 Task: Create a desktop shortcut of the profile "Smith".
Action: Mouse moved to (1333, 39)
Screenshot: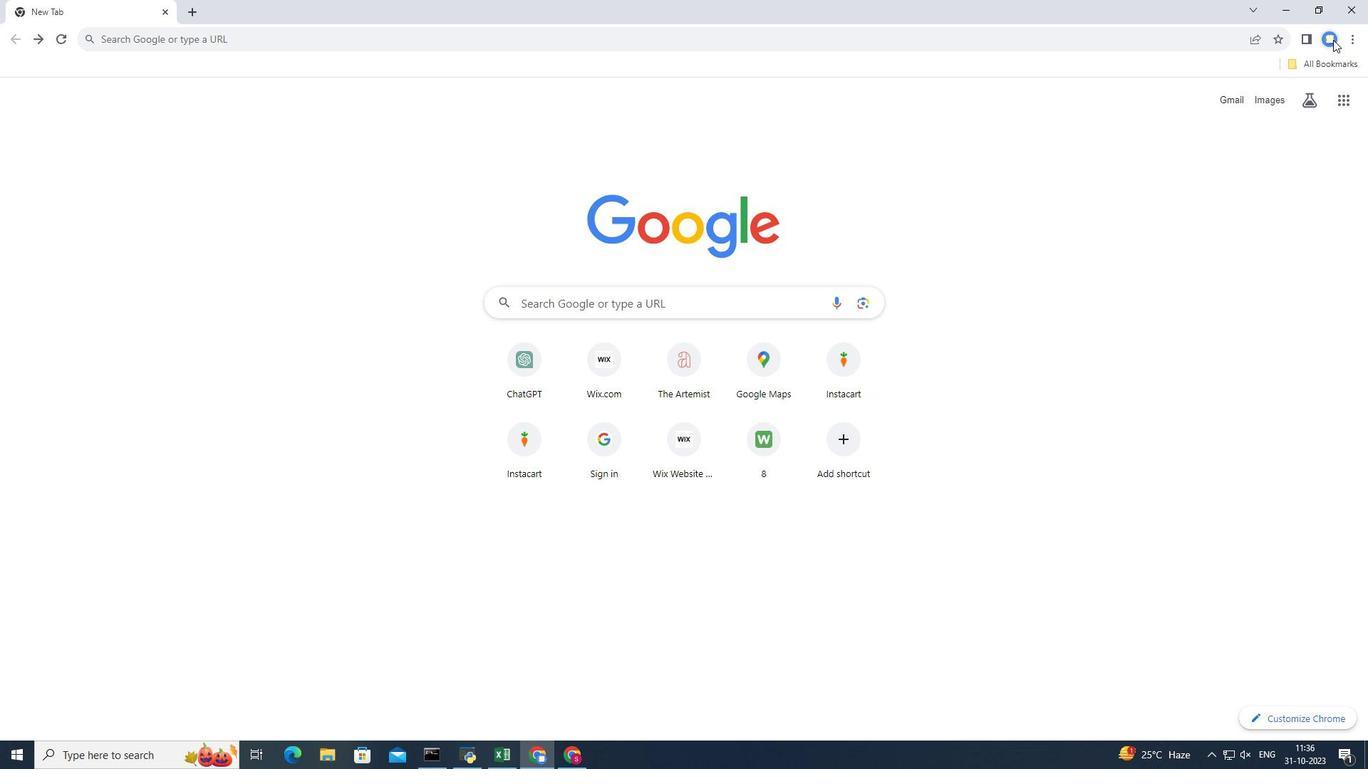 
Action: Mouse pressed left at (1333, 39)
Screenshot: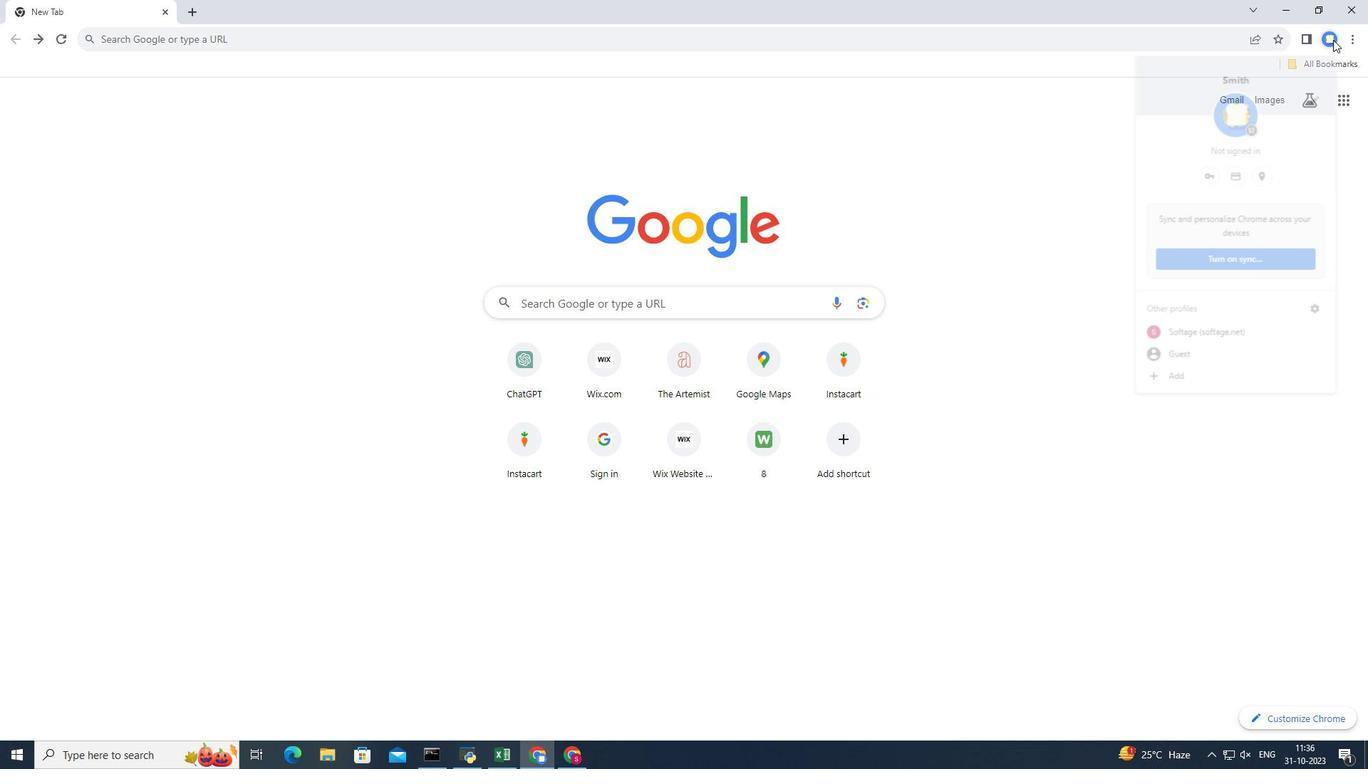 
Action: Mouse moved to (1313, 311)
Screenshot: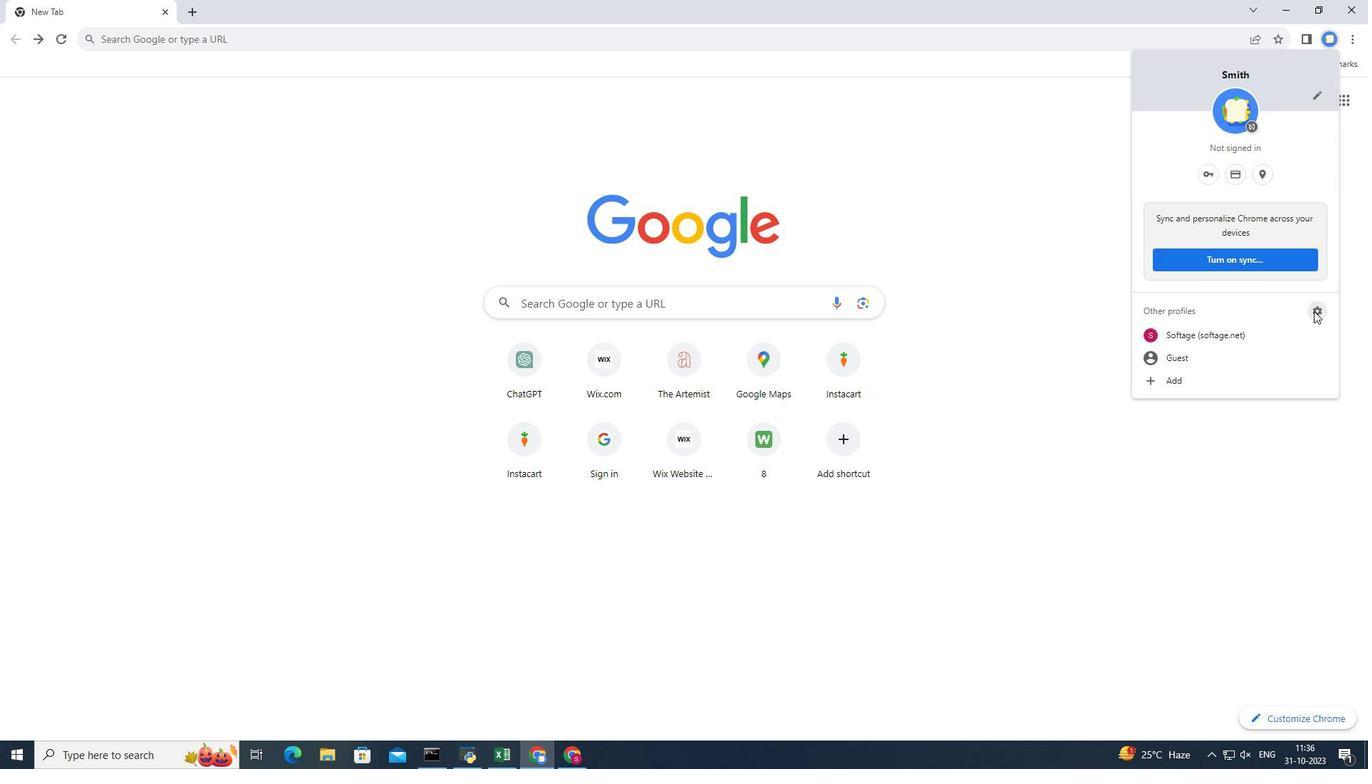 
Action: Mouse pressed left at (1313, 311)
Screenshot: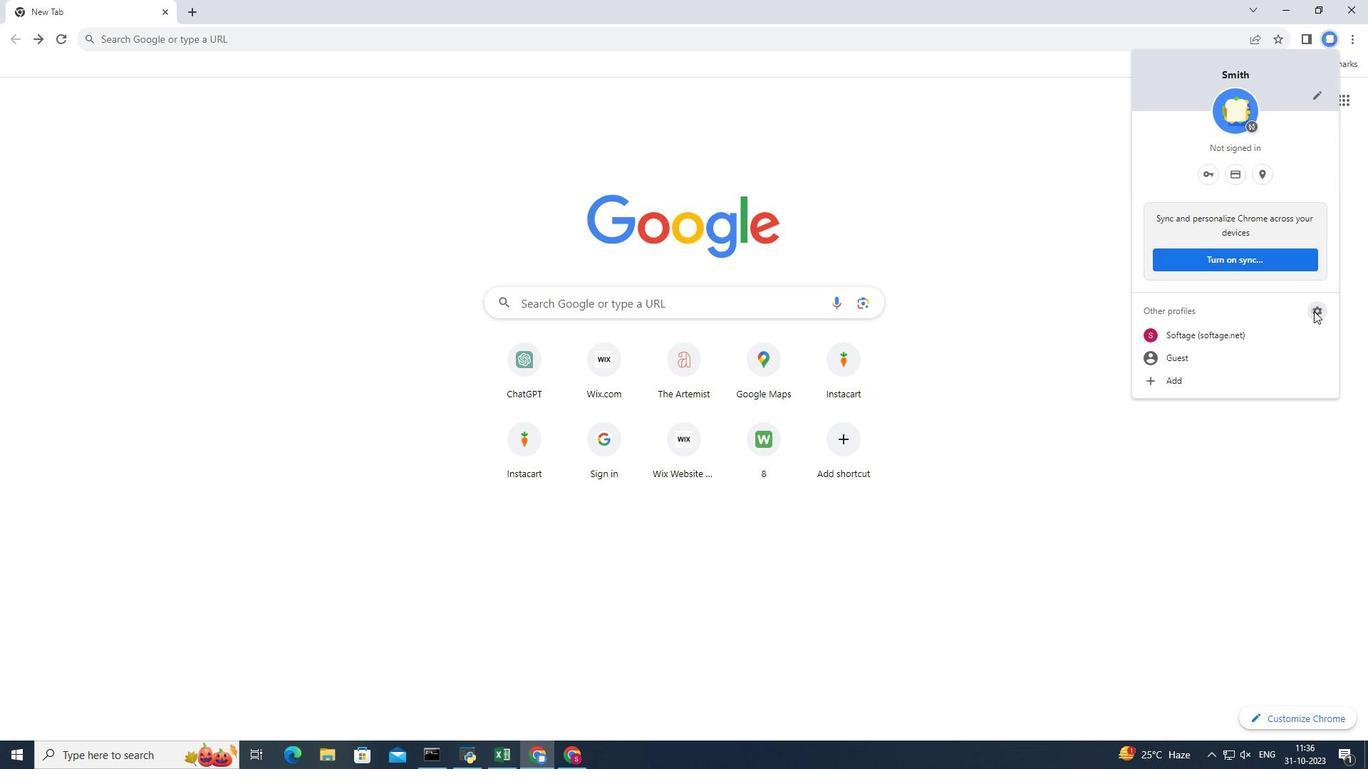 
Action: Mouse moved to (607, 377)
Screenshot: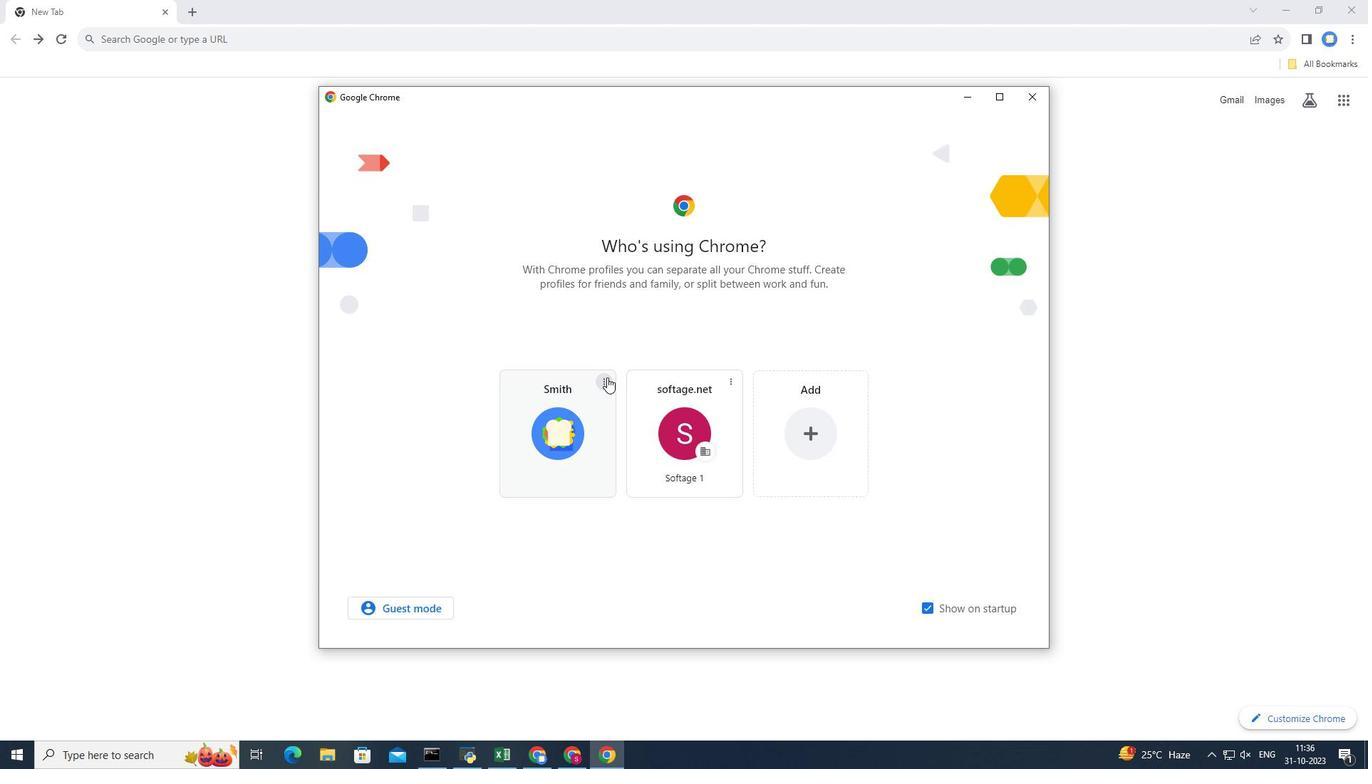 
Action: Mouse pressed left at (607, 377)
Screenshot: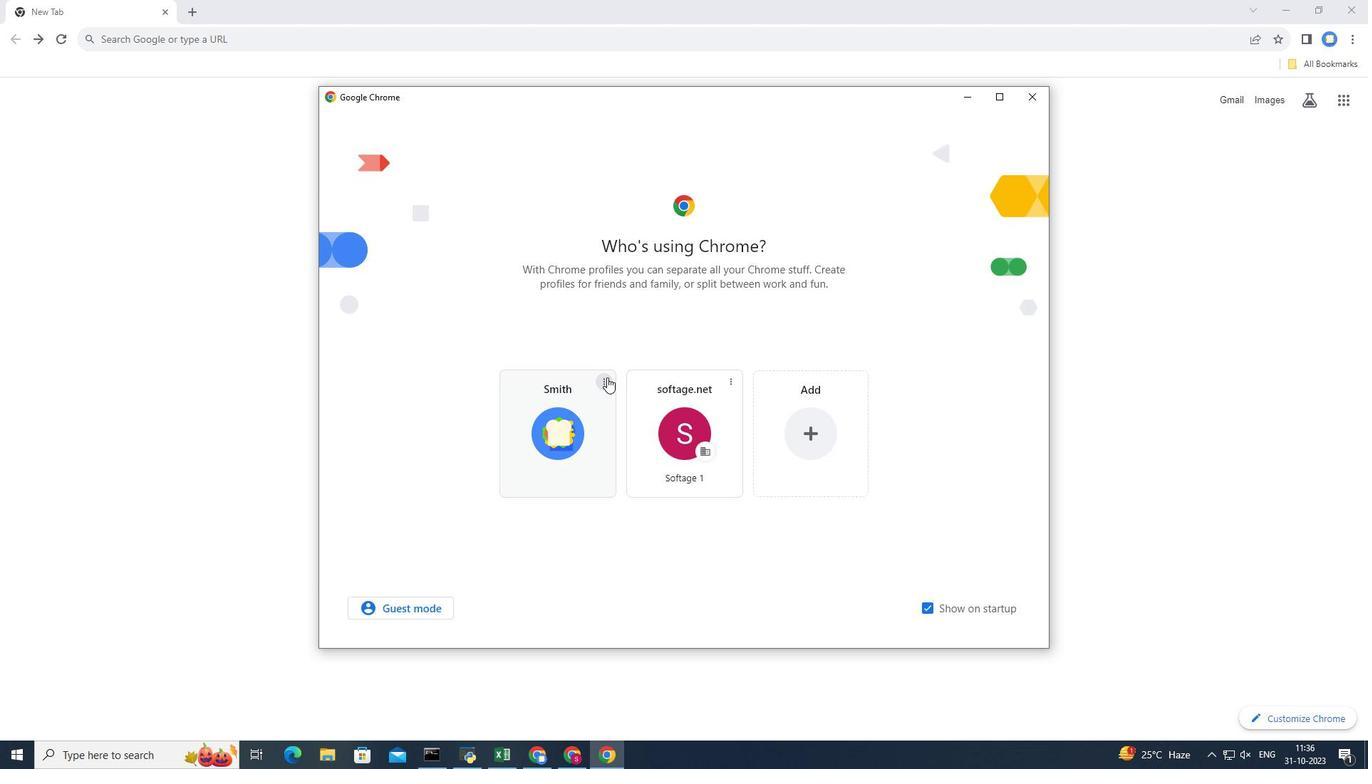 
Action: Mouse moved to (602, 388)
Screenshot: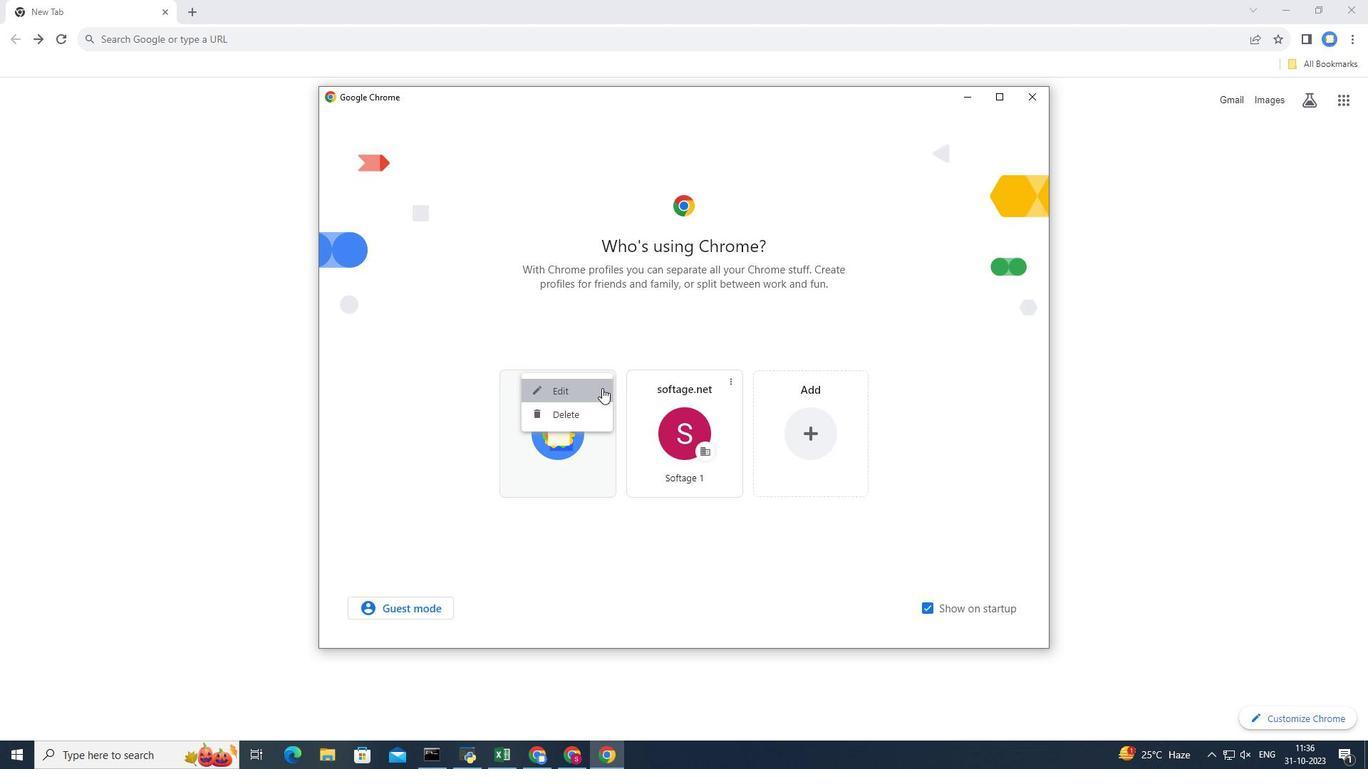 
Action: Mouse pressed left at (602, 388)
Screenshot: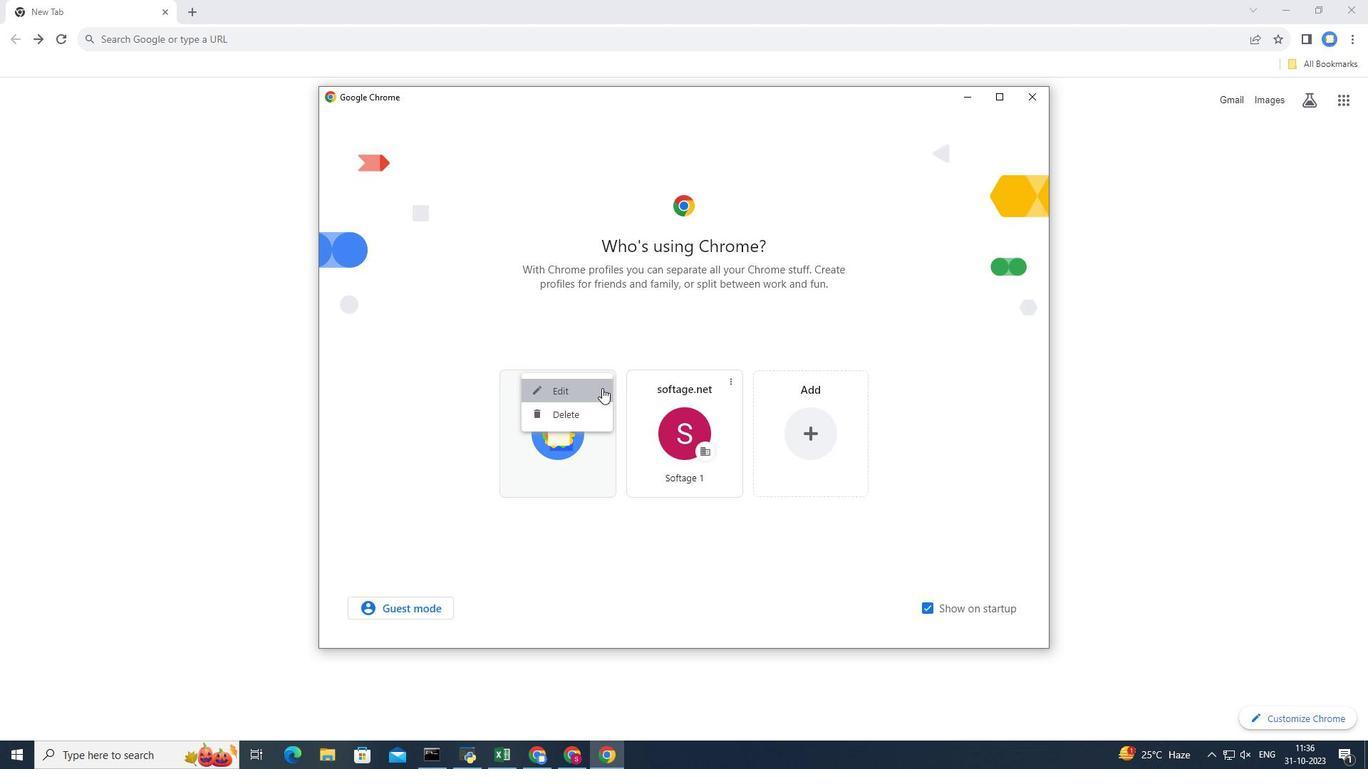 
Action: Mouse moved to (1037, 394)
Screenshot: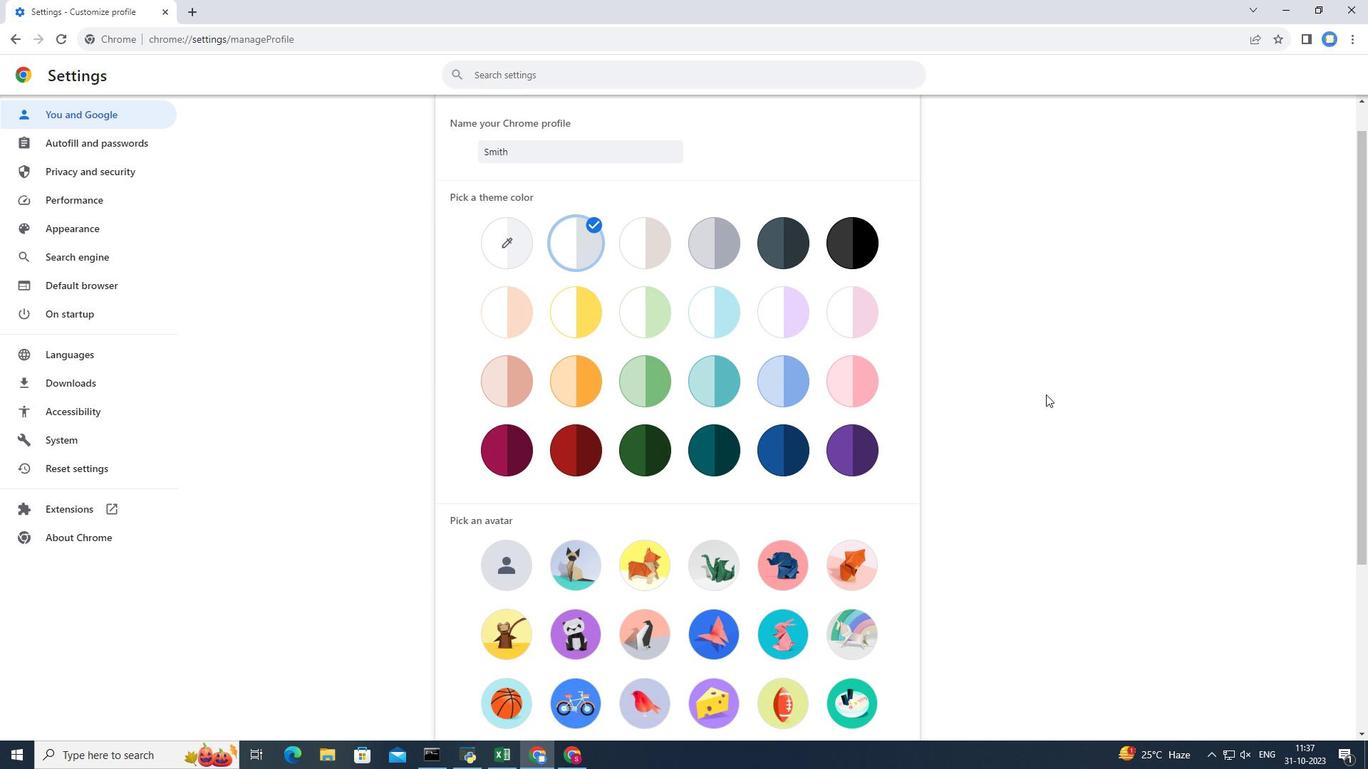 
Action: Mouse scrolled (1037, 394) with delta (0, 0)
Screenshot: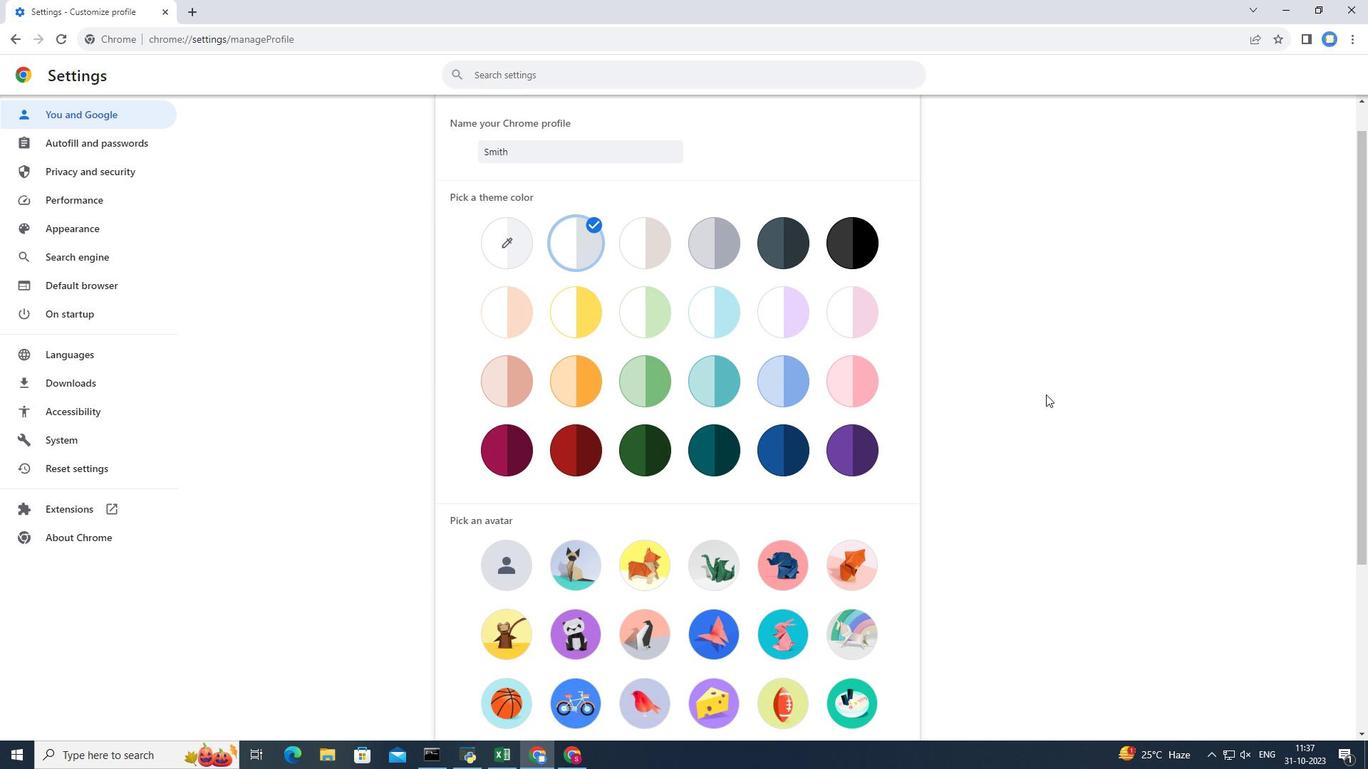 
Action: Mouse moved to (1043, 394)
Screenshot: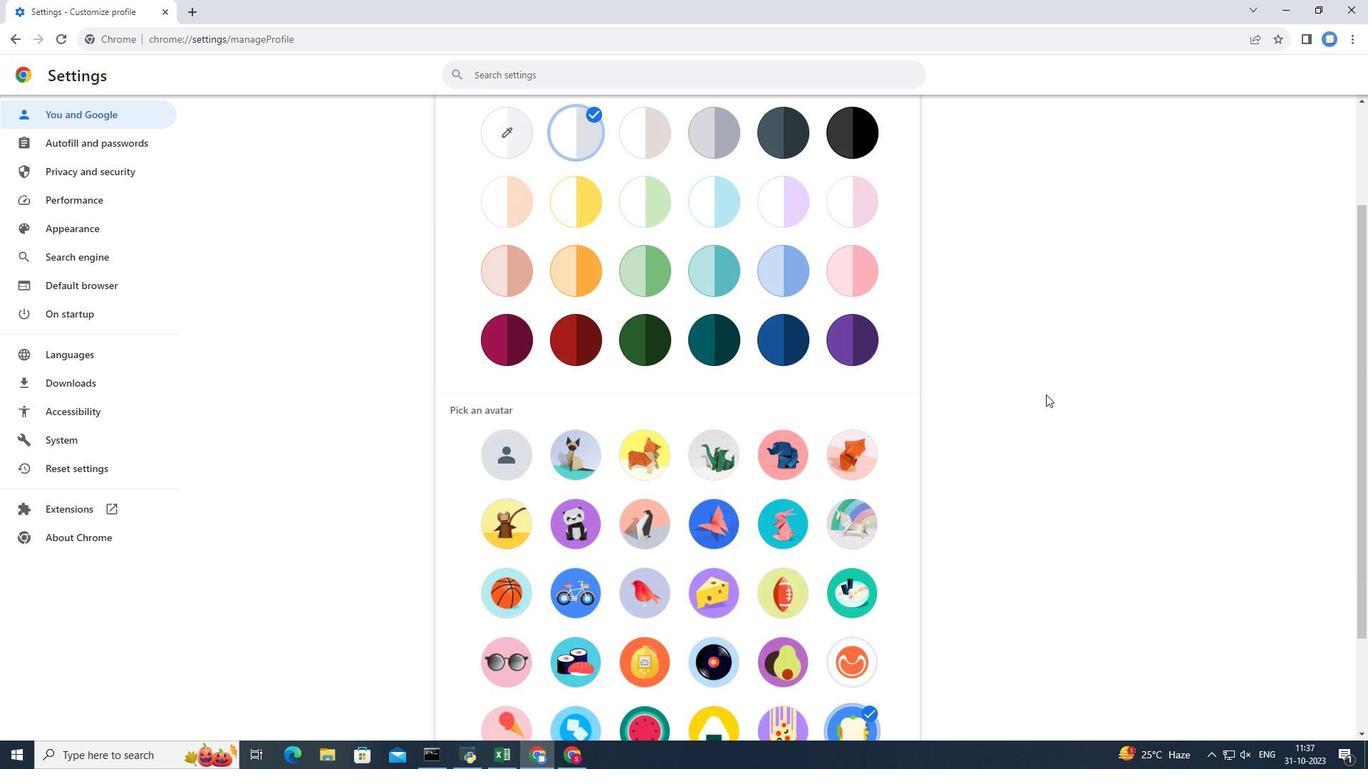 
Action: Mouse scrolled (1043, 394) with delta (0, 0)
Screenshot: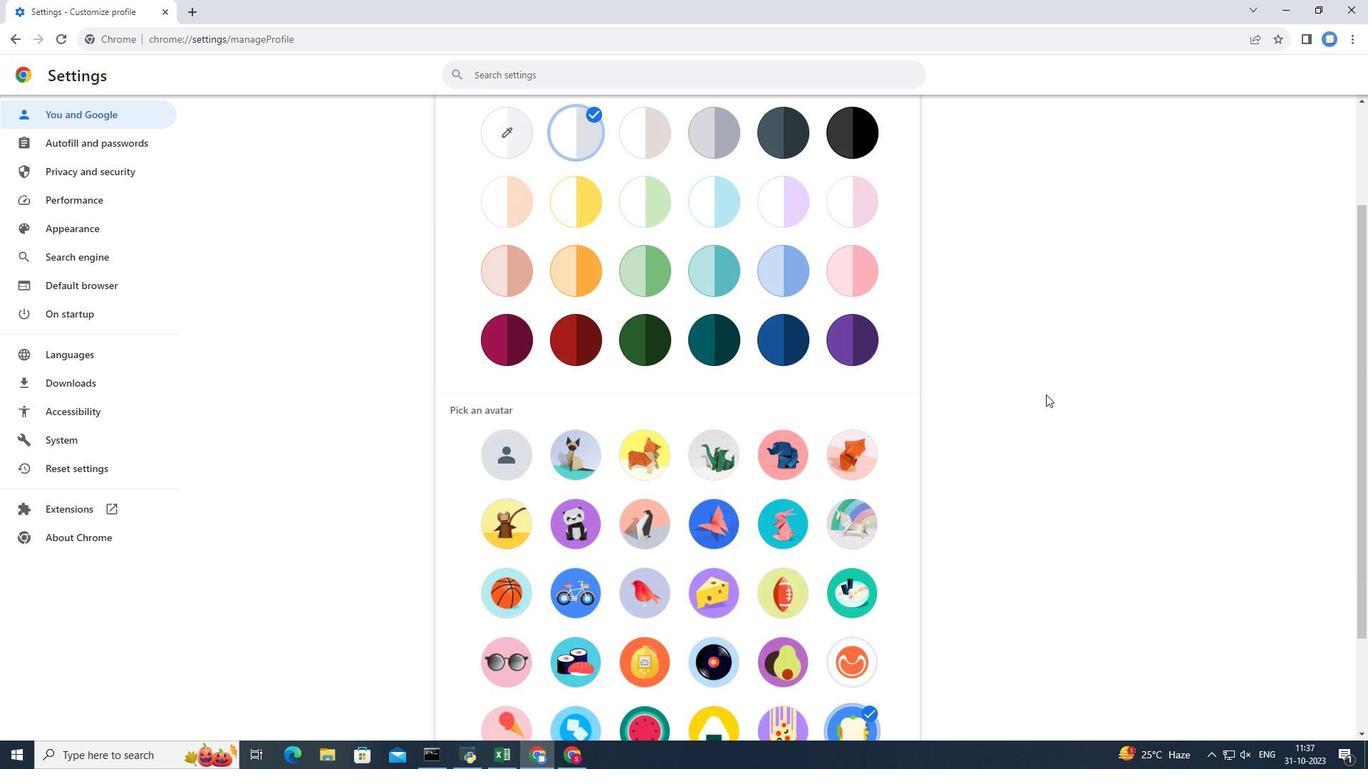 
Action: Mouse moved to (1045, 394)
Screenshot: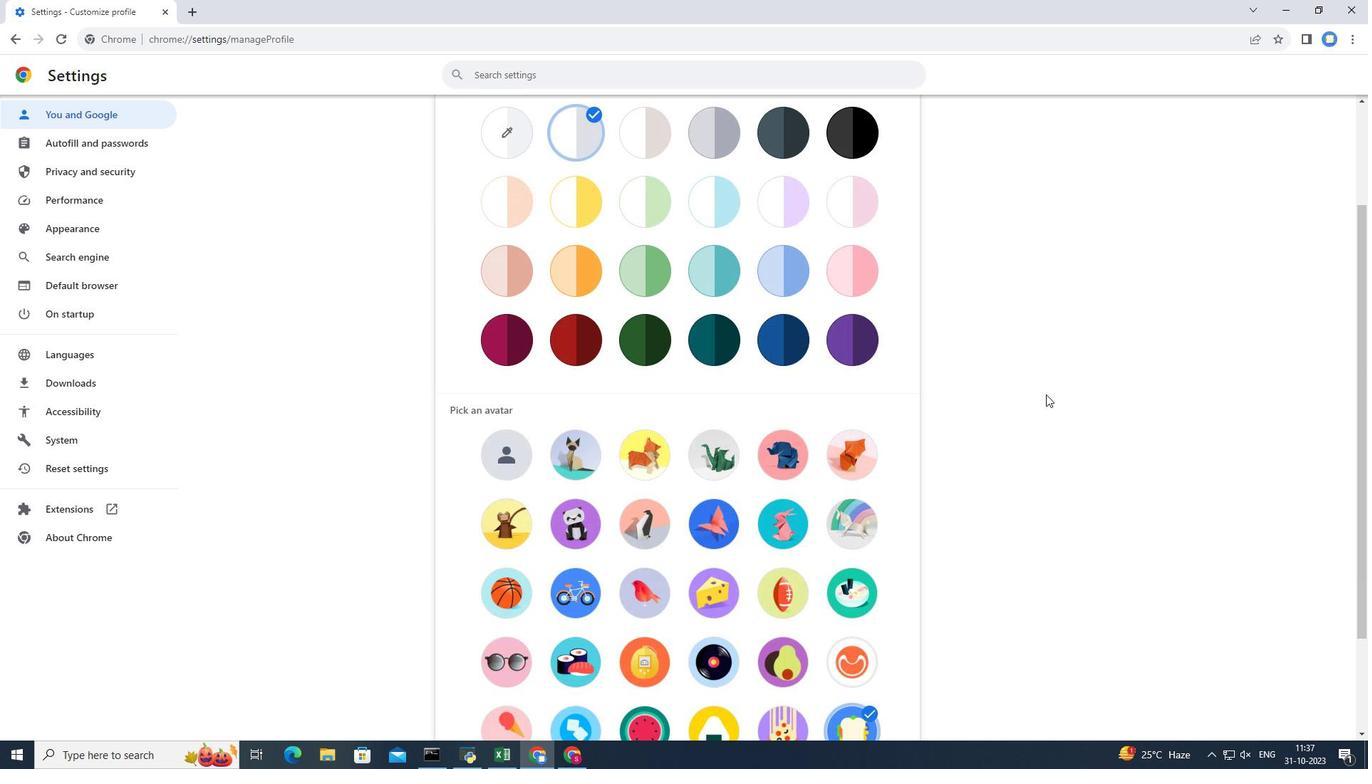 
Action: Mouse scrolled (1045, 394) with delta (0, 0)
Screenshot: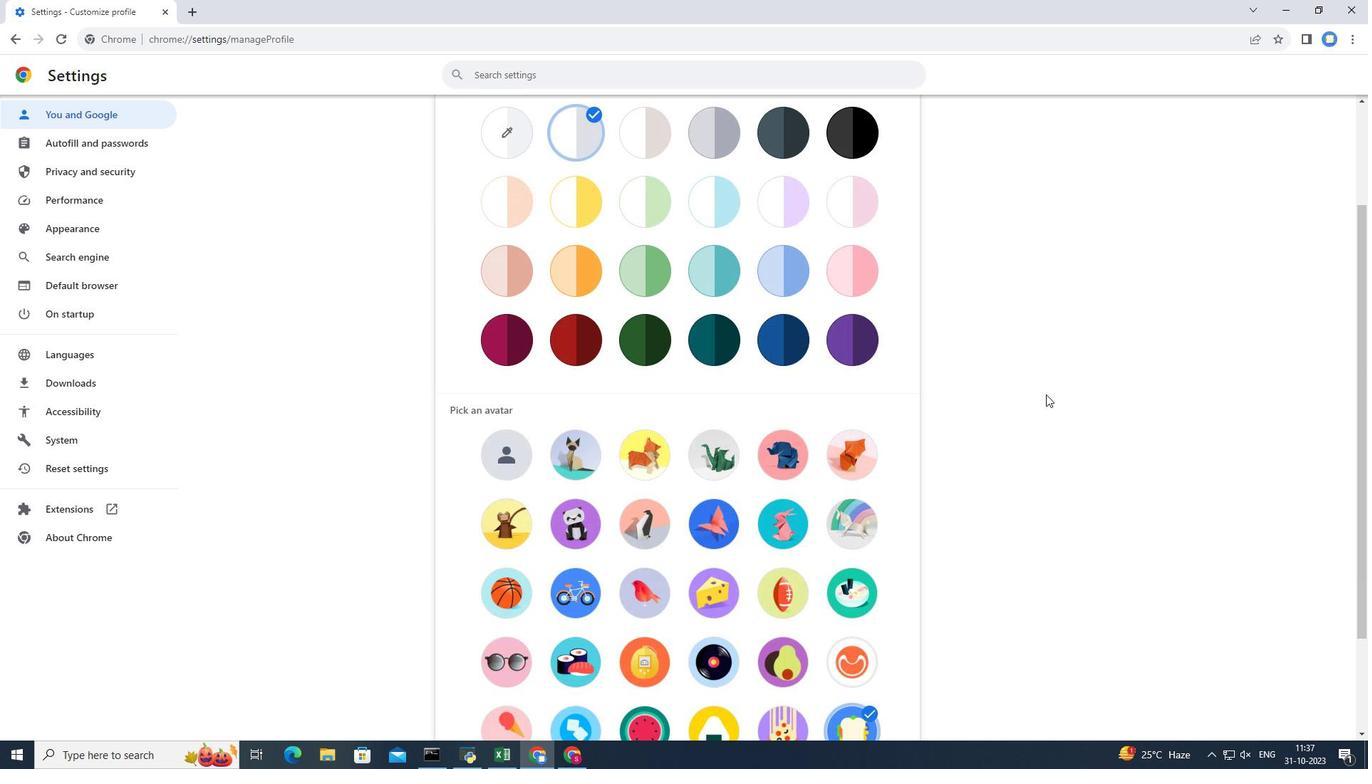 
Action: Mouse moved to (1045, 394)
Screenshot: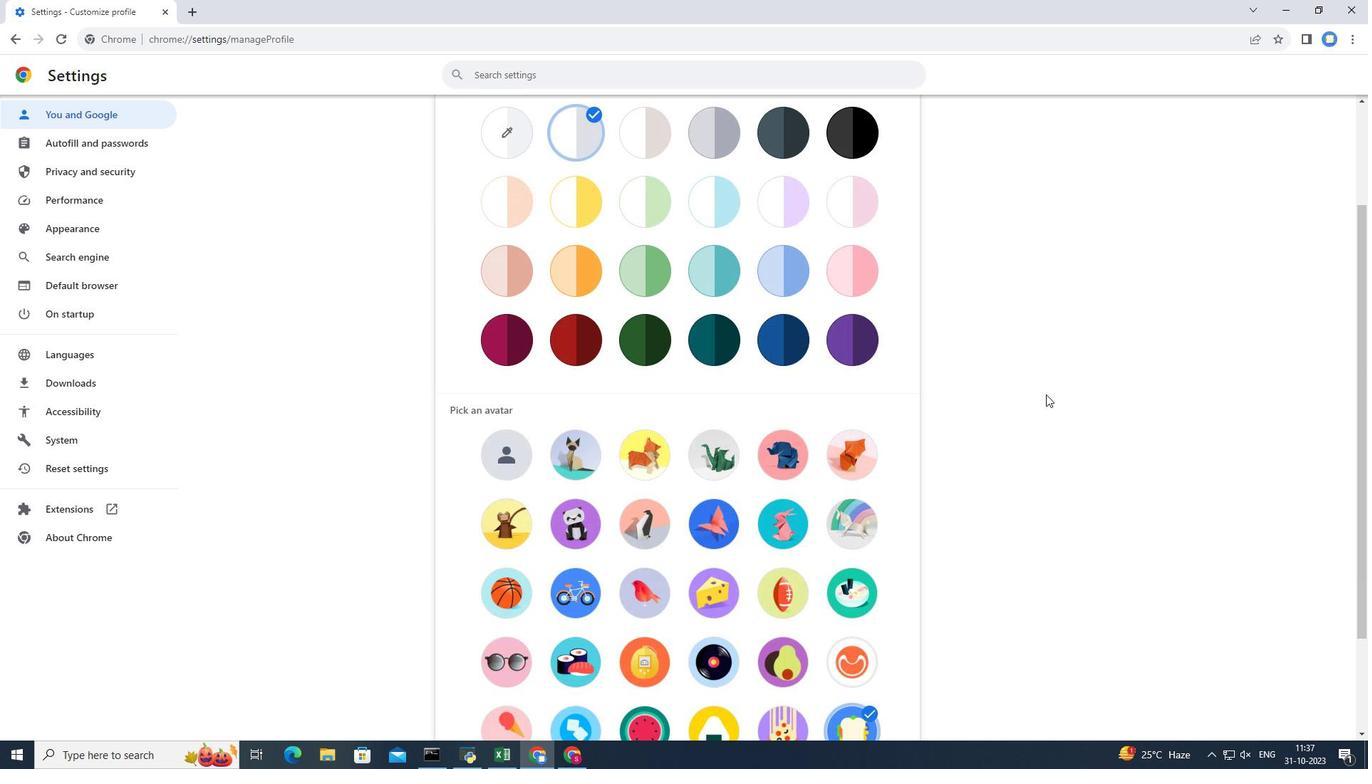 
Action: Mouse scrolled (1045, 394) with delta (0, 0)
Screenshot: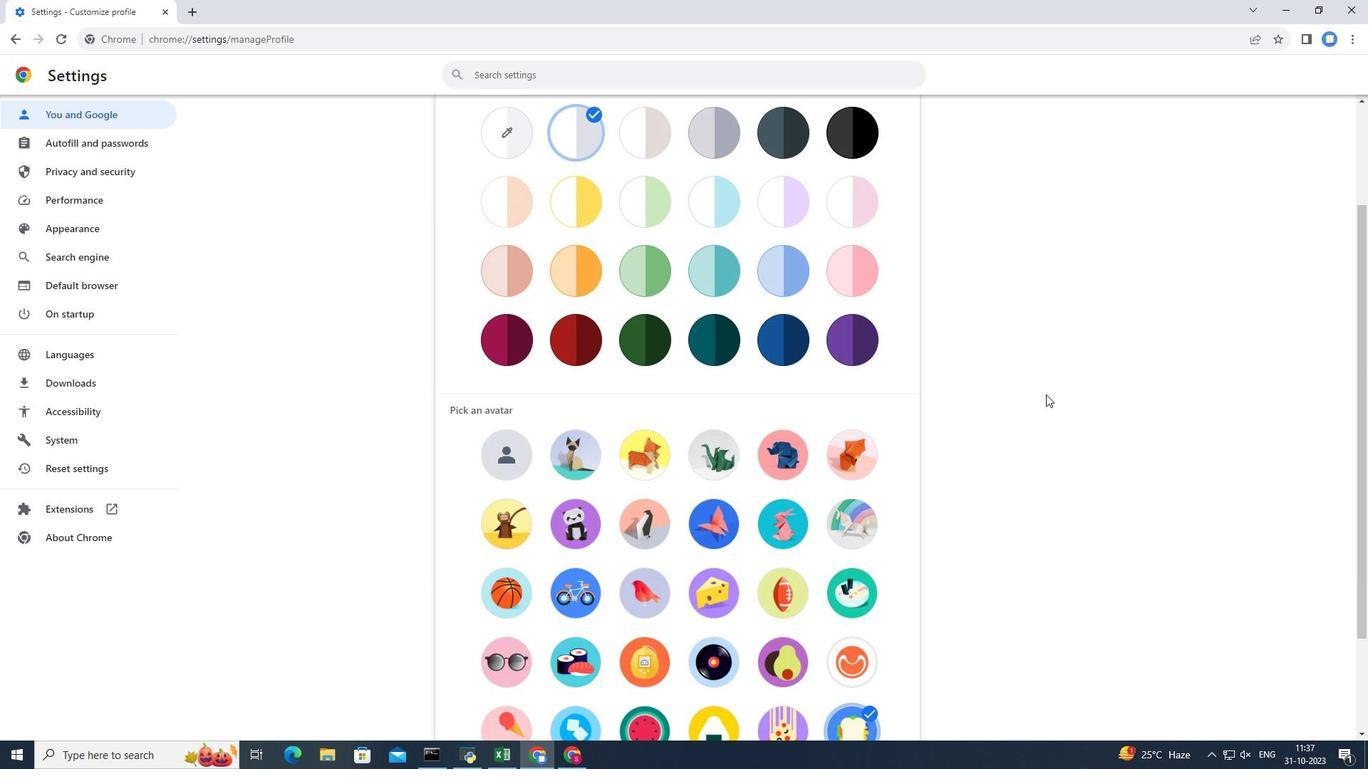 
Action: Mouse scrolled (1045, 394) with delta (0, 0)
Screenshot: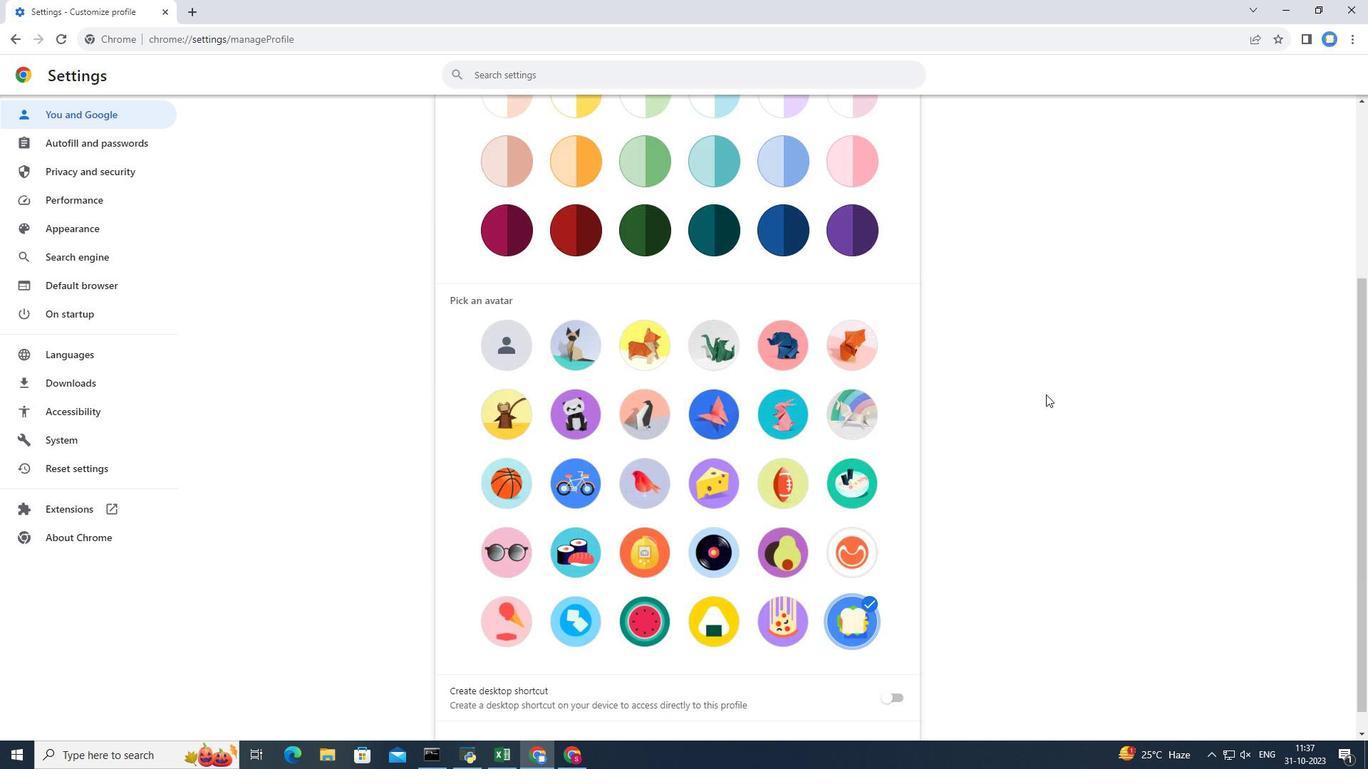
Action: Mouse scrolled (1045, 394) with delta (0, 0)
Screenshot: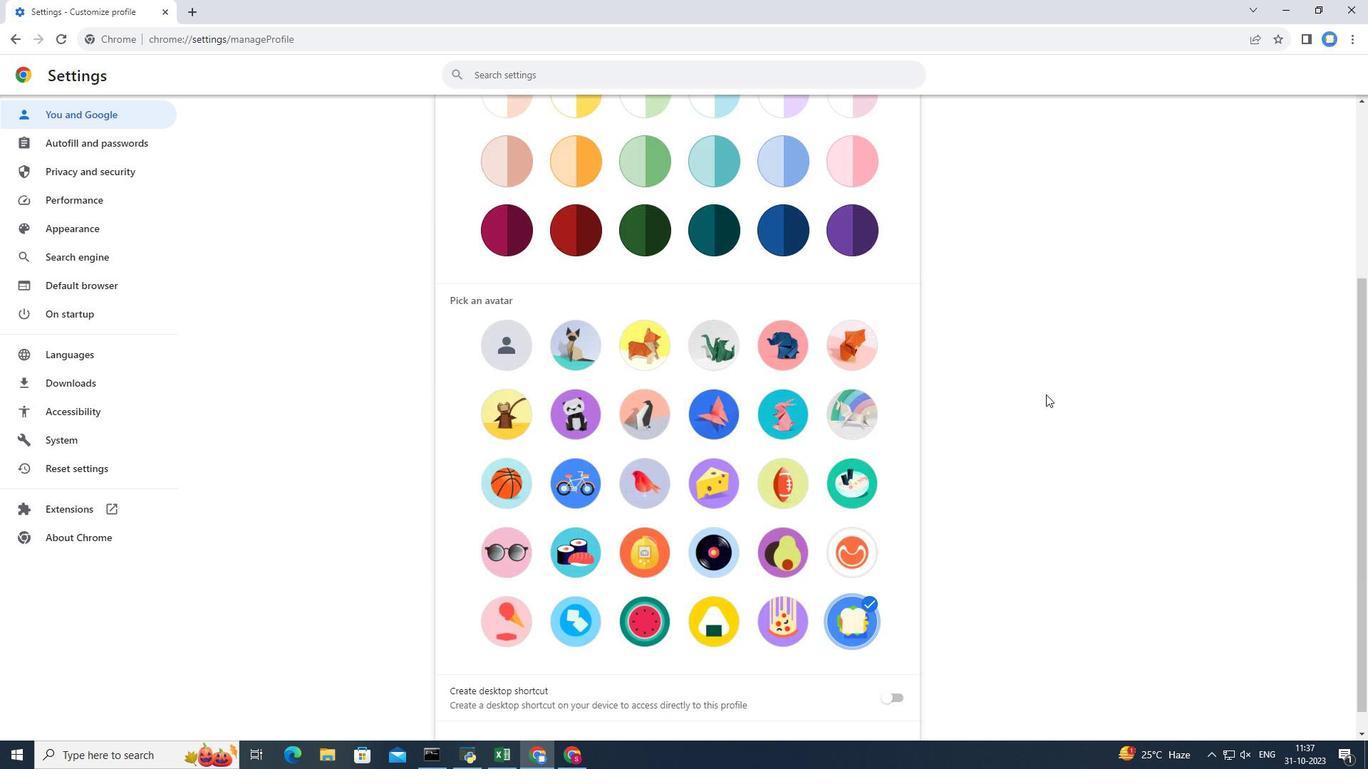 
Action: Mouse moved to (888, 678)
Screenshot: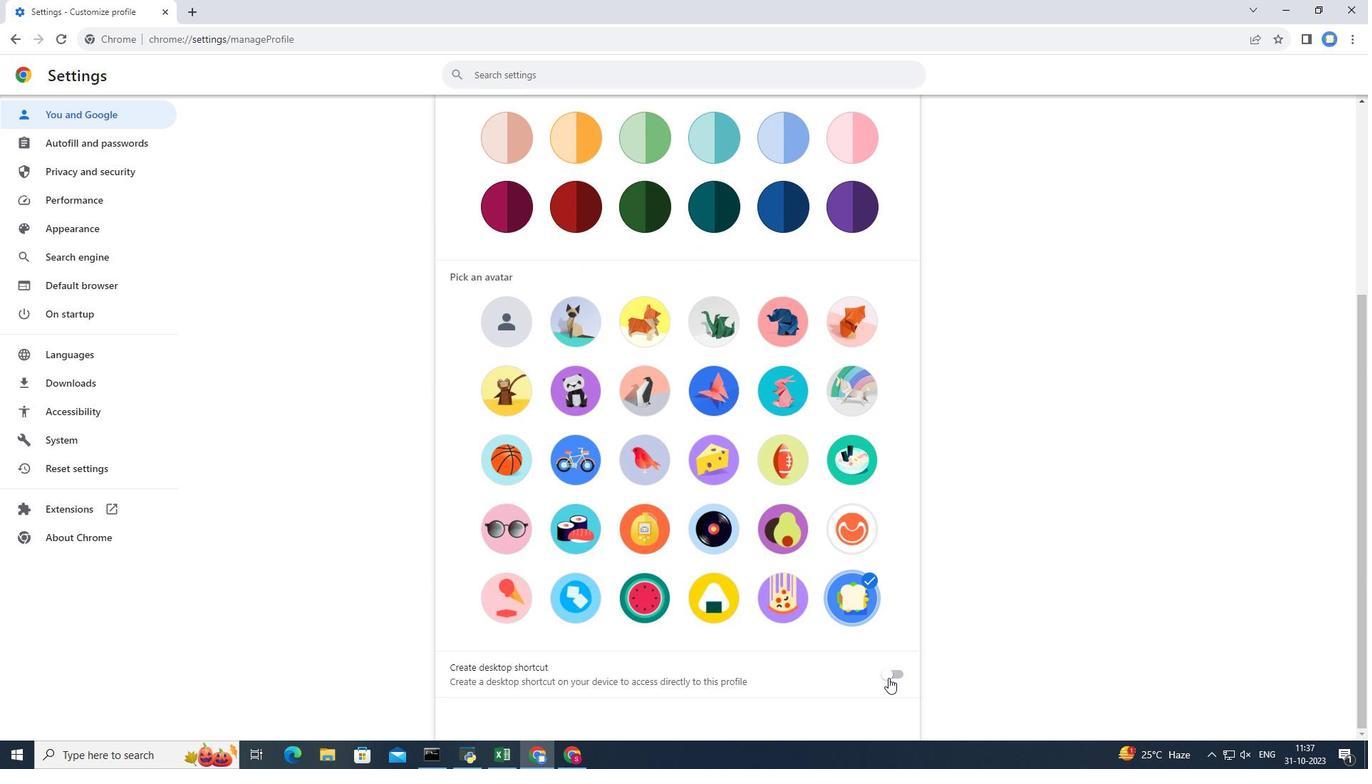 
Action: Mouse pressed left at (888, 678)
Screenshot: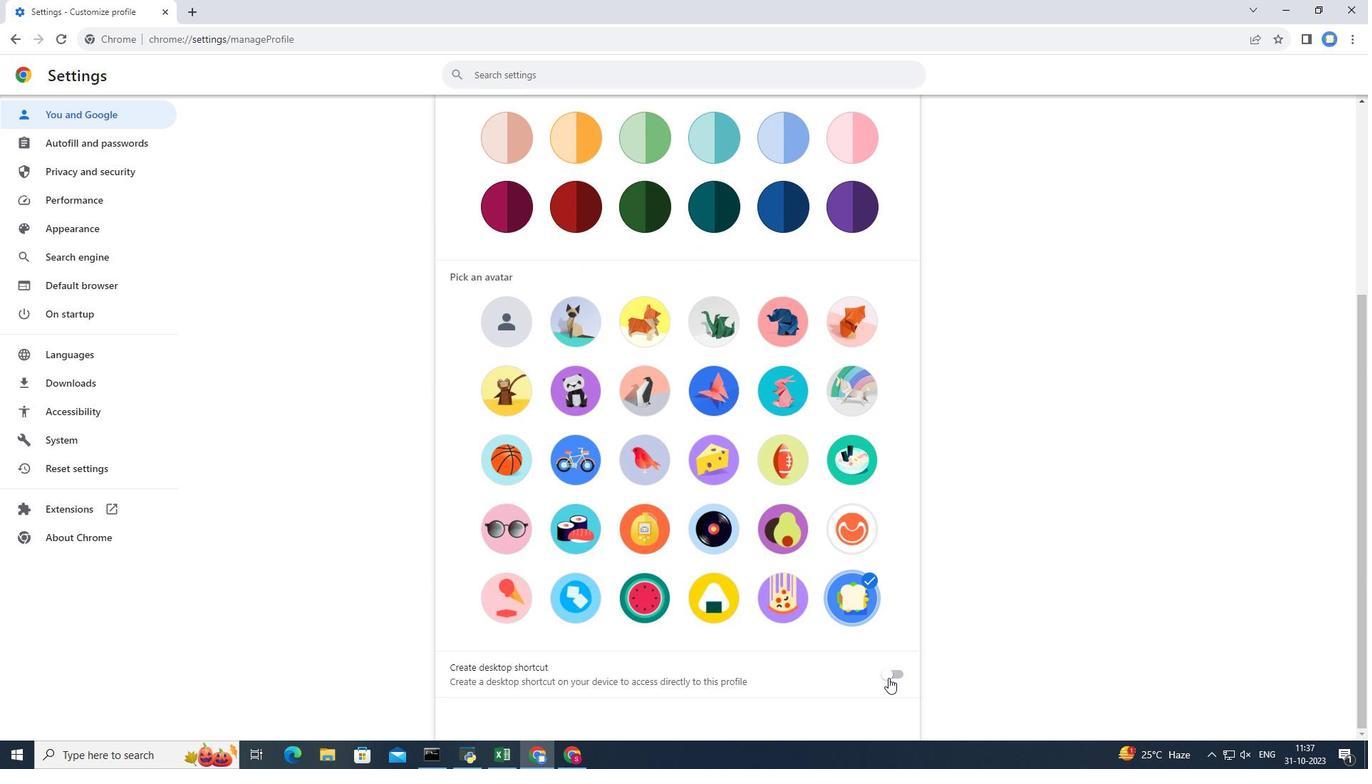 
Action: Mouse pressed left at (888, 678)
Screenshot: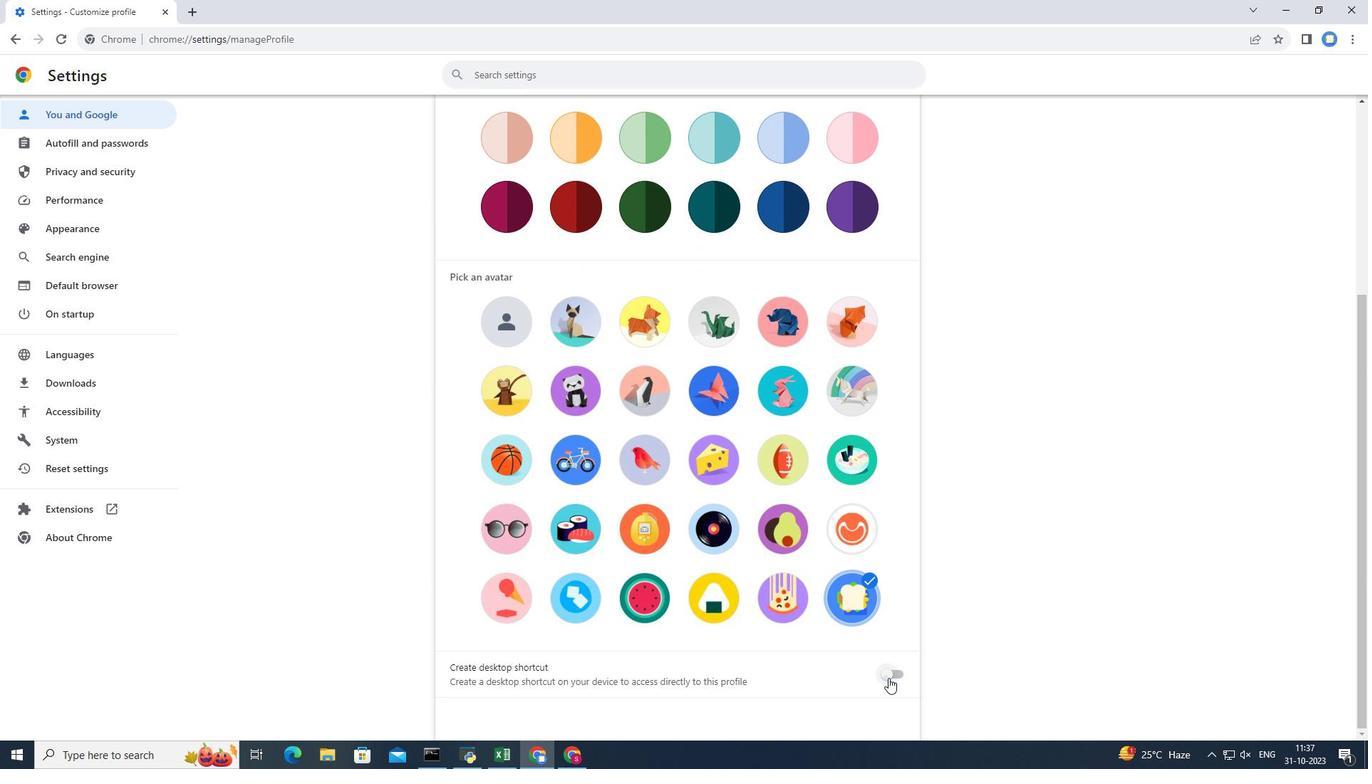
Action: Mouse moved to (887, 677)
Screenshot: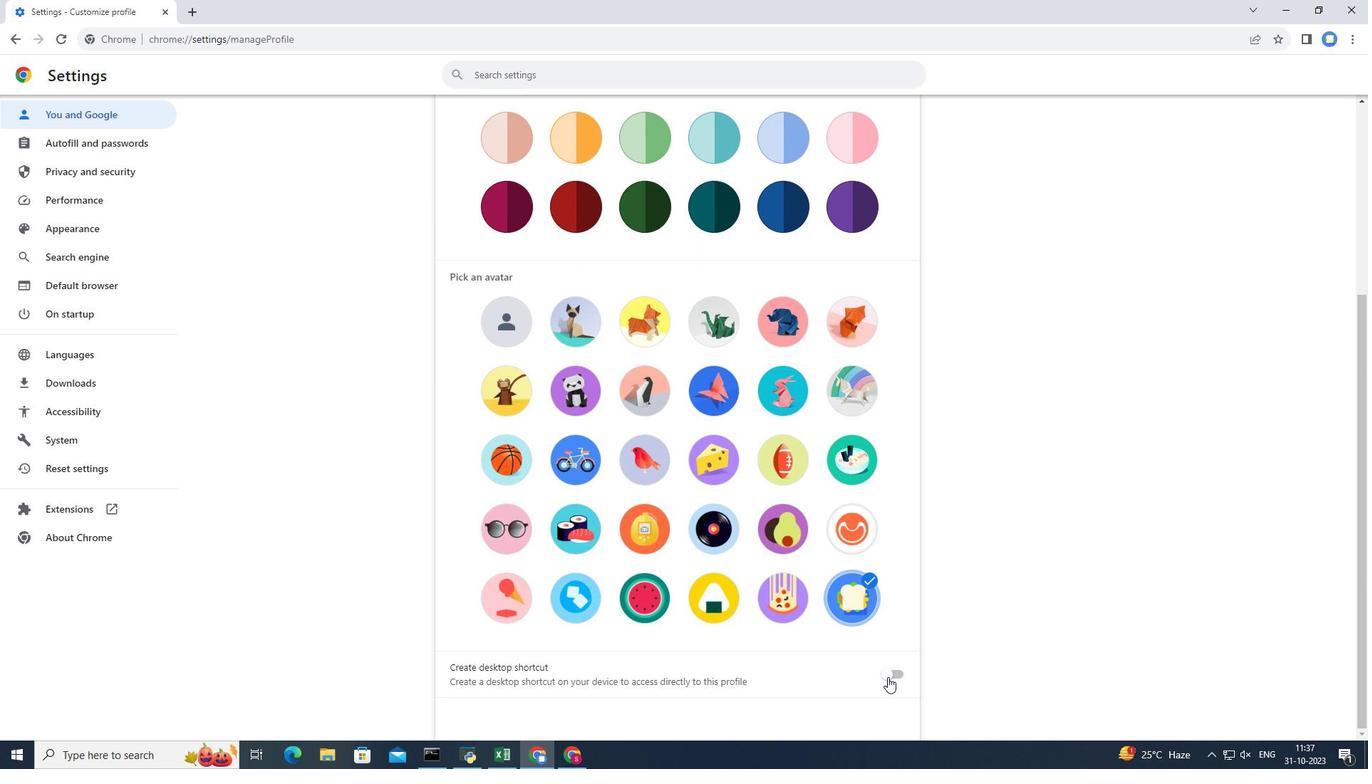 
Action: Mouse pressed left at (887, 677)
Screenshot: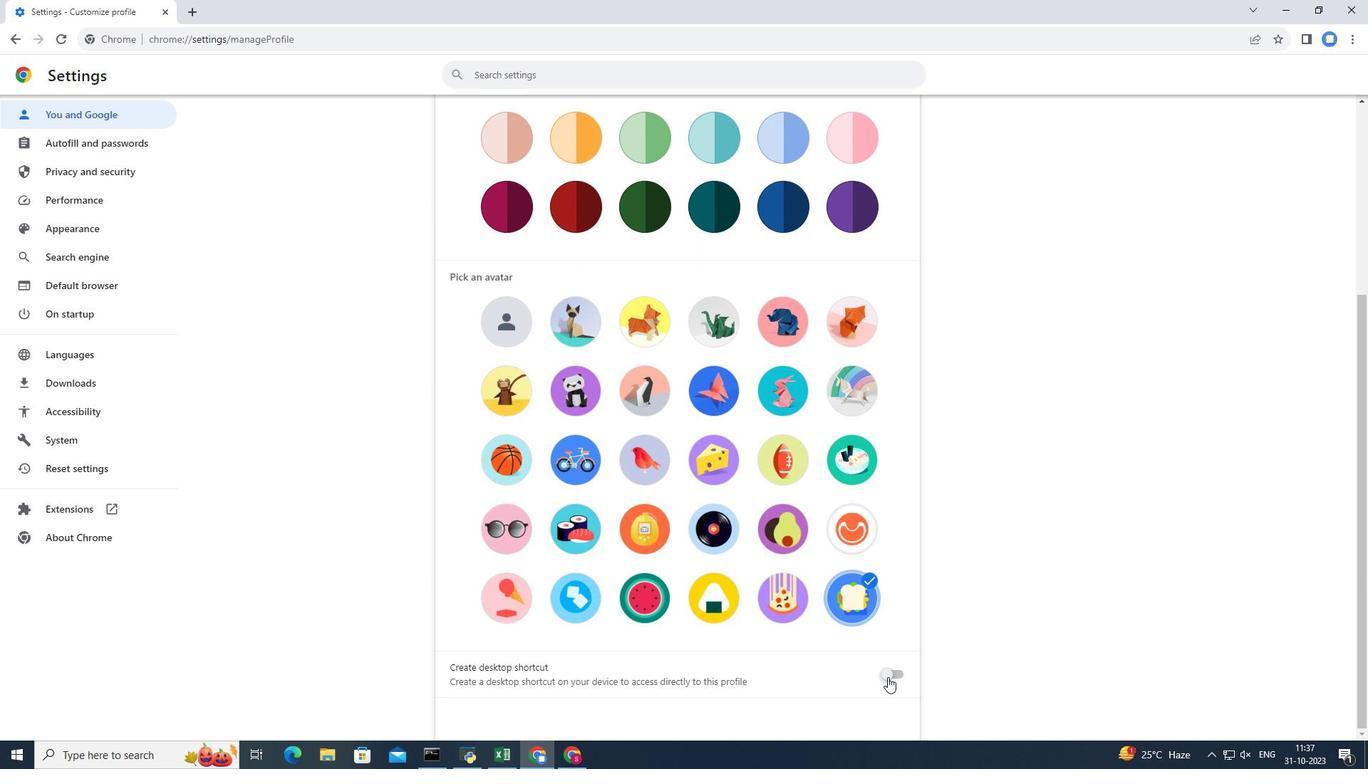 
Action: Mouse moved to (1028, 647)
Screenshot: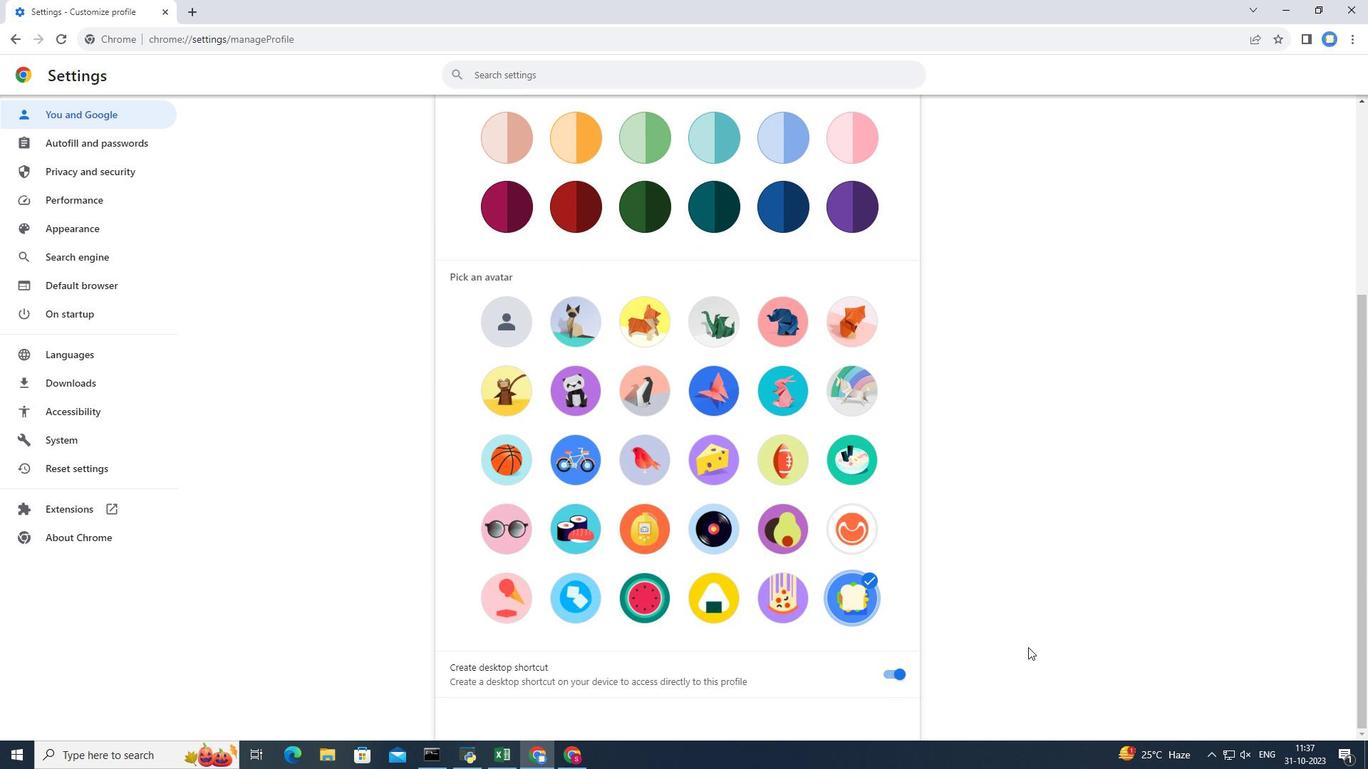 
